 Task: Add a condition where "Channel Is Text" in recently solved tickets.
Action: Mouse moved to (132, 444)
Screenshot: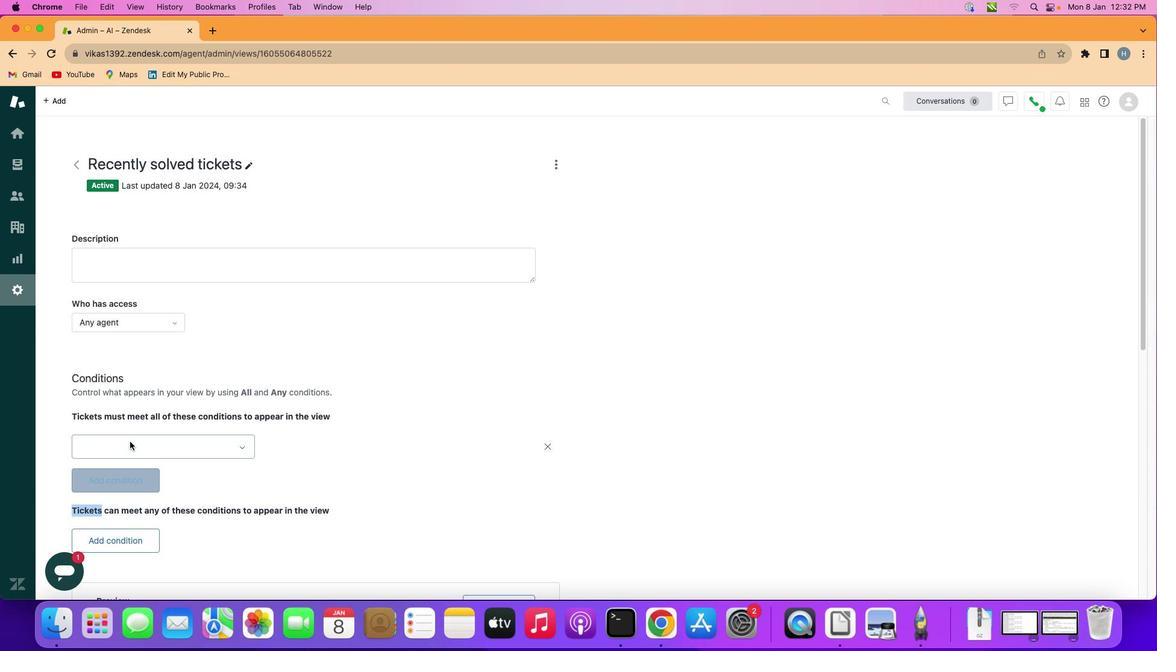 
Action: Mouse pressed left at (132, 444)
Screenshot: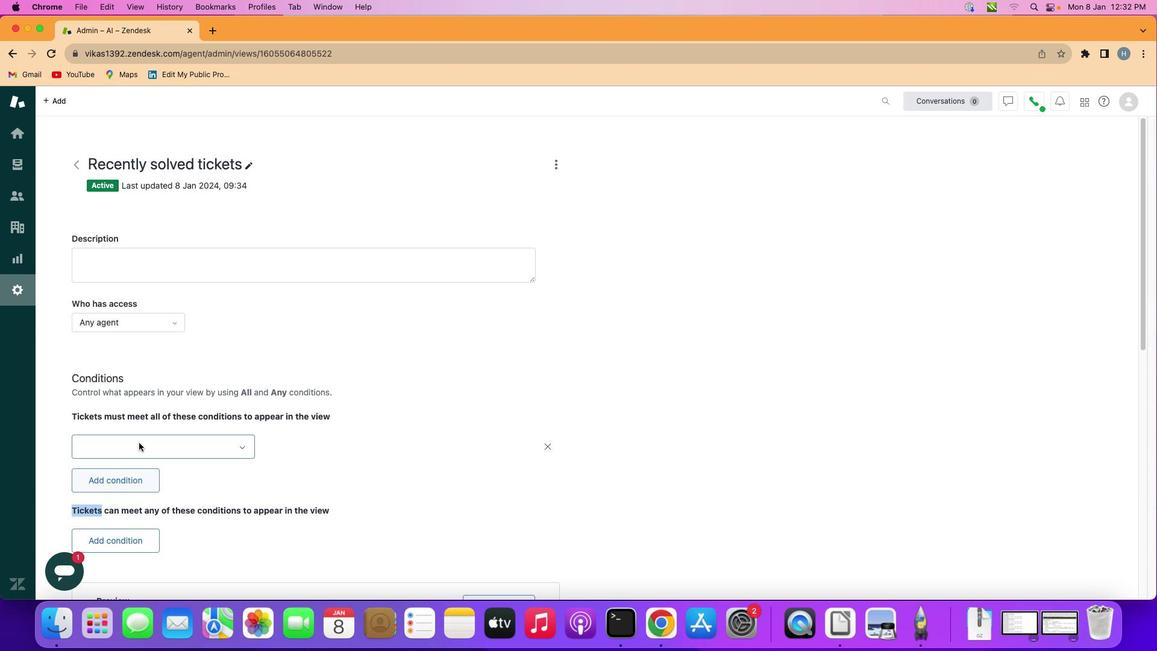 
Action: Mouse moved to (194, 445)
Screenshot: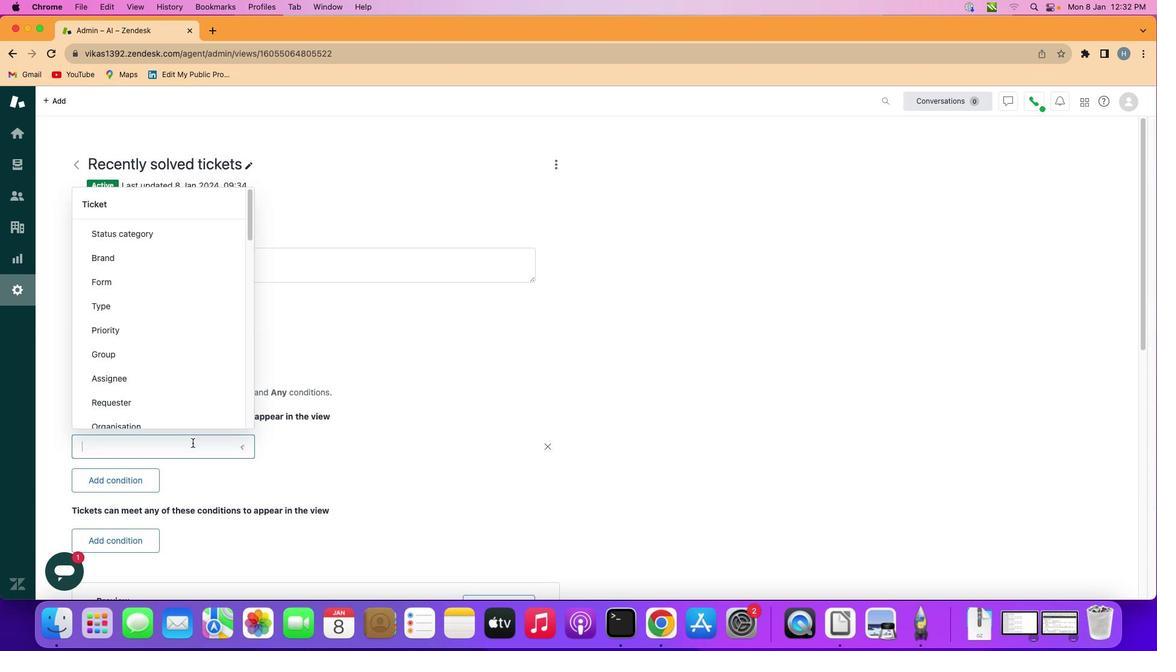
Action: Mouse pressed left at (194, 445)
Screenshot: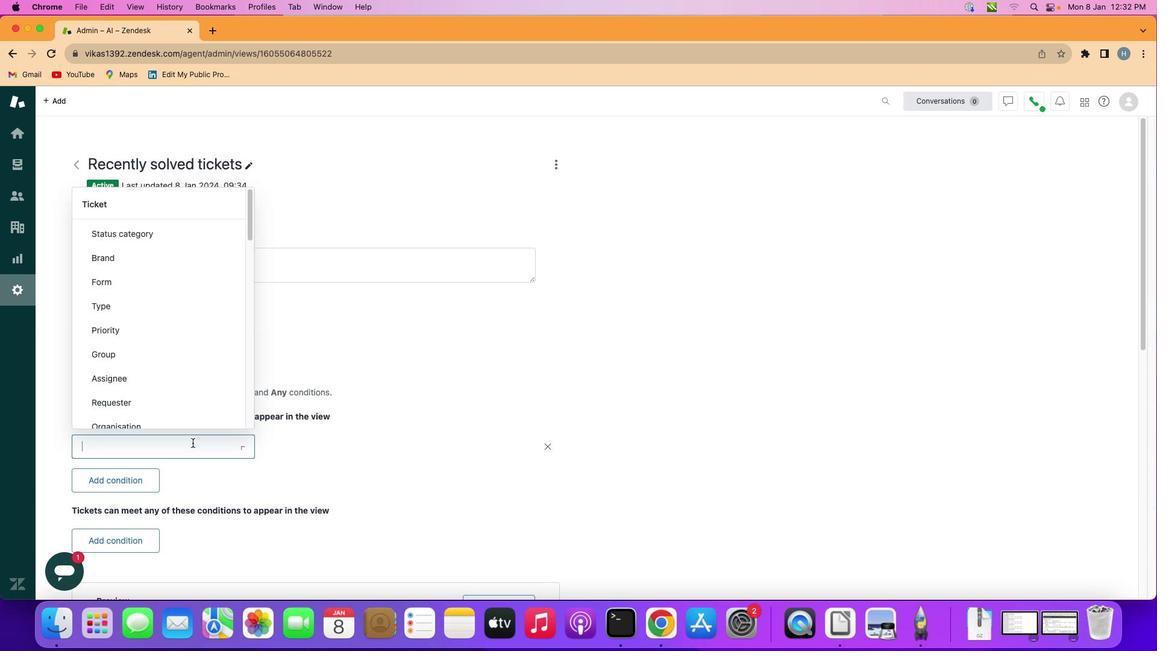 
Action: Mouse moved to (200, 294)
Screenshot: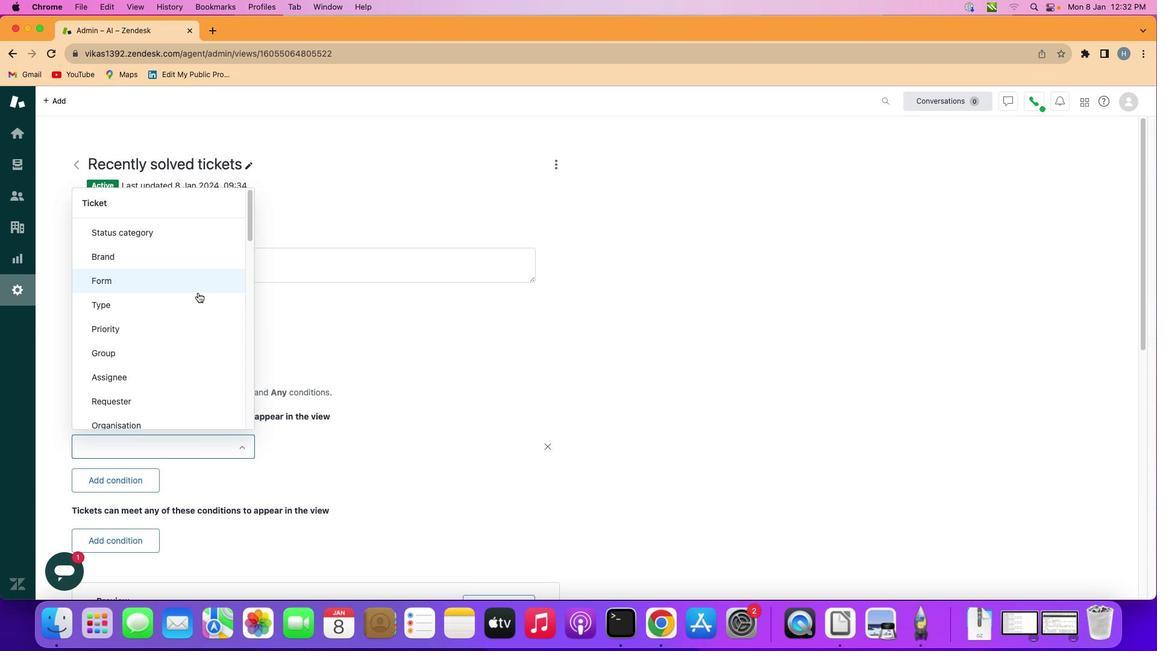 
Action: Mouse scrolled (200, 294) with delta (2, 1)
Screenshot: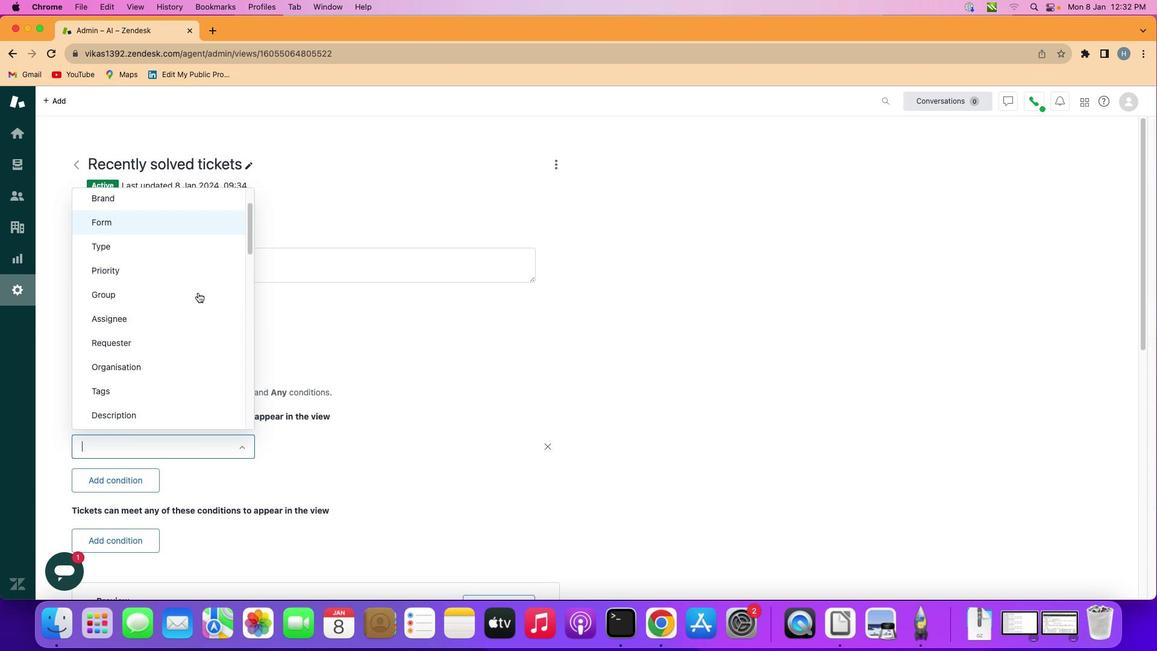 
Action: Mouse scrolled (200, 294) with delta (2, 1)
Screenshot: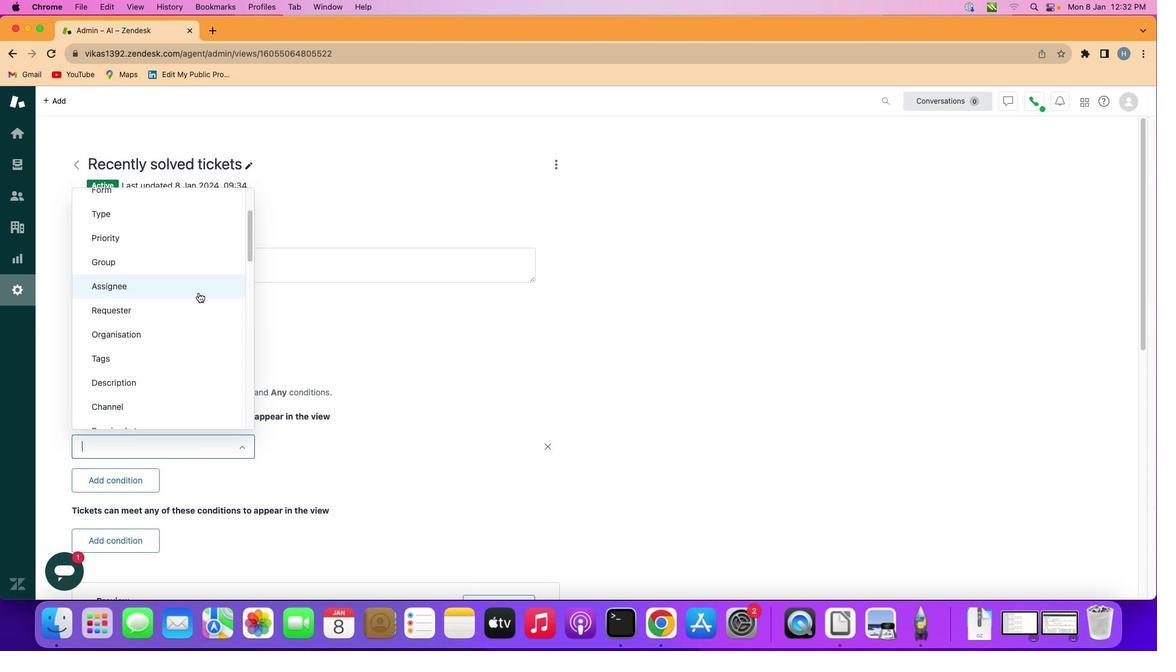 
Action: Mouse scrolled (200, 294) with delta (2, 1)
Screenshot: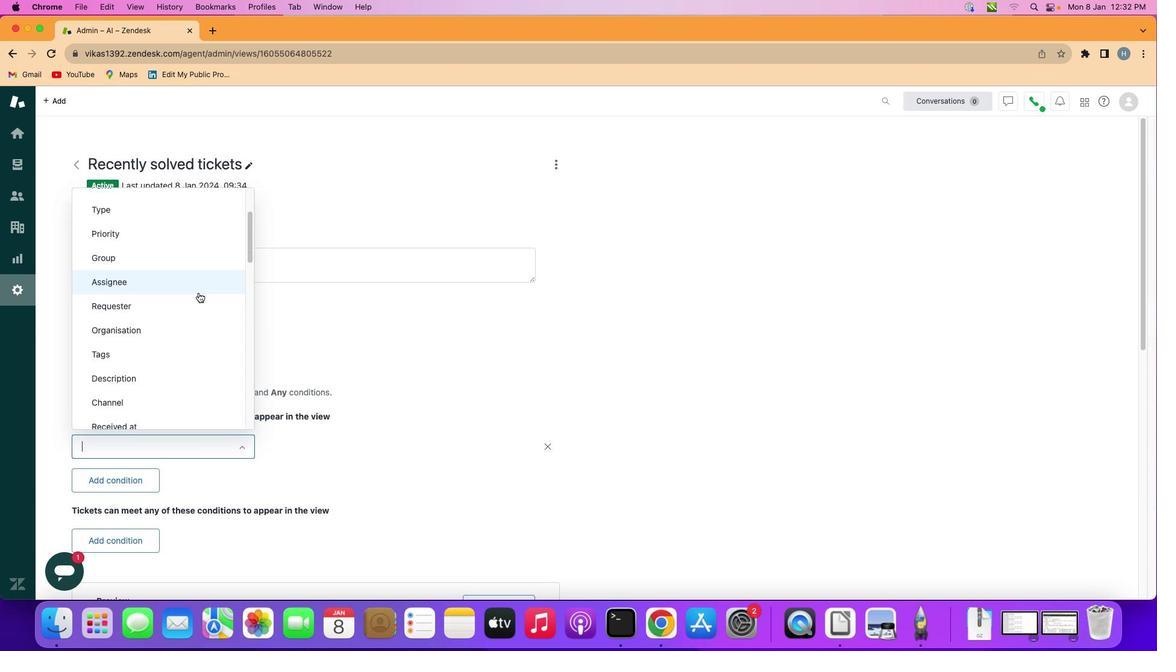 
Action: Mouse scrolled (200, 294) with delta (2, 1)
Screenshot: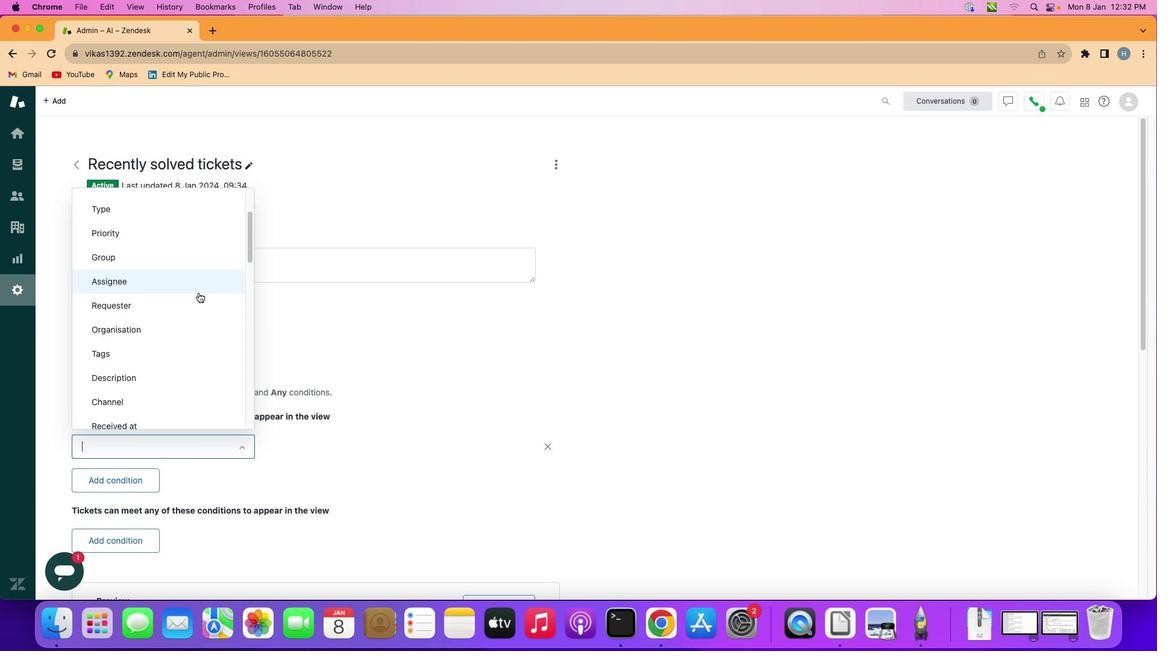 
Action: Mouse moved to (201, 294)
Screenshot: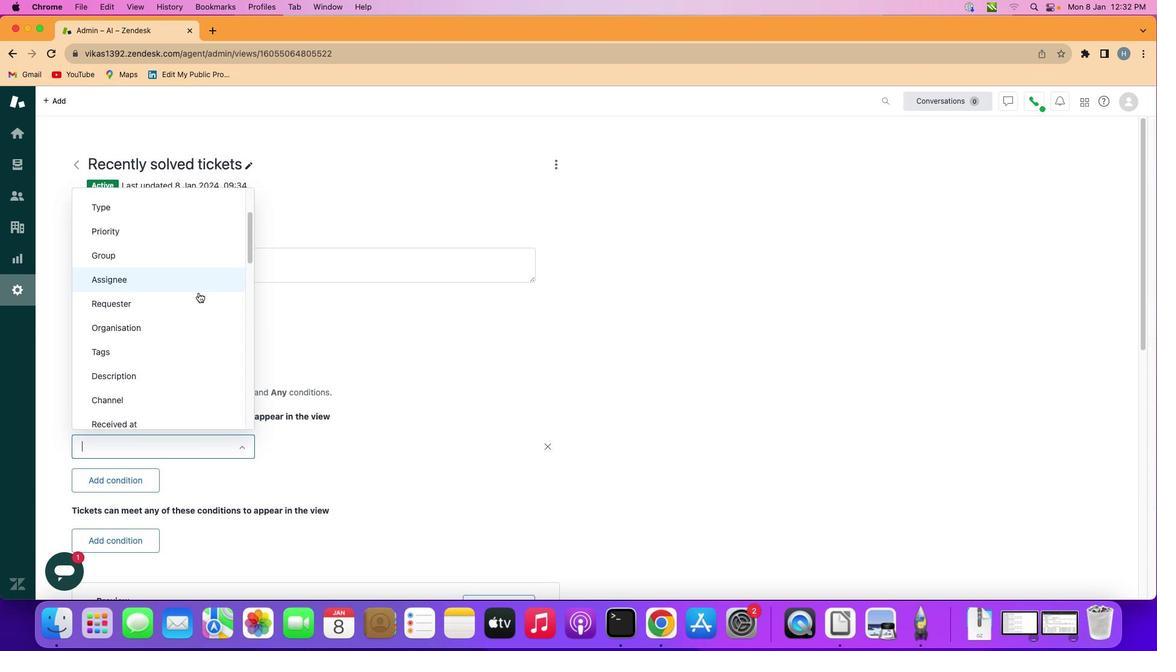 
Action: Mouse scrolled (201, 294) with delta (2, 1)
Screenshot: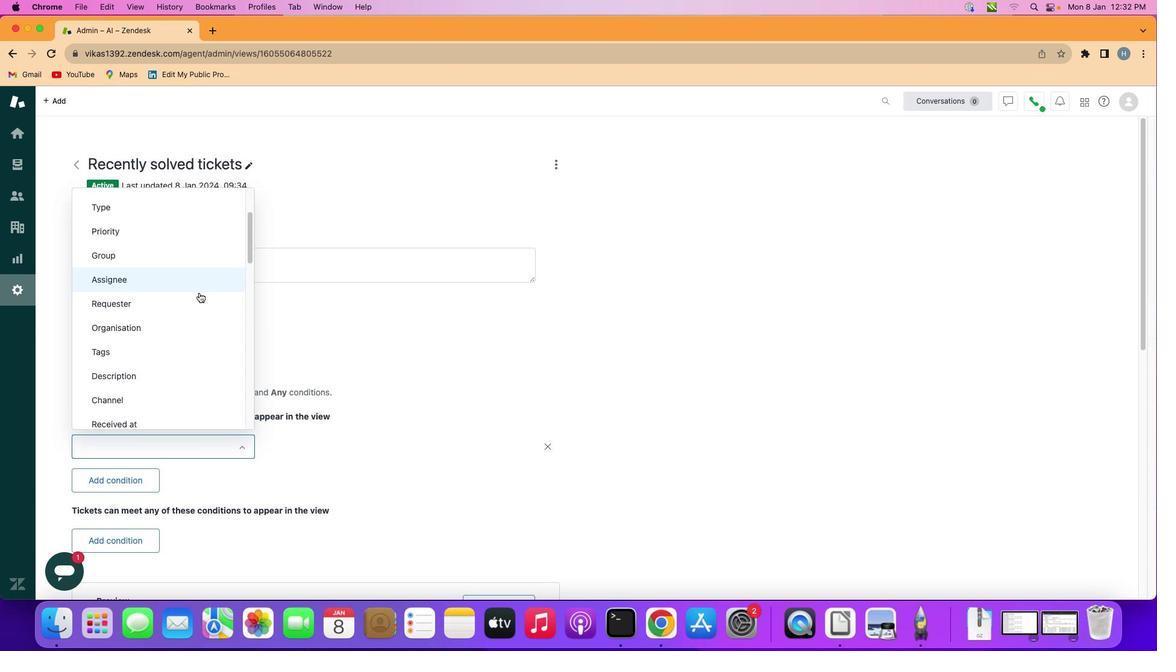 
Action: Mouse moved to (177, 396)
Screenshot: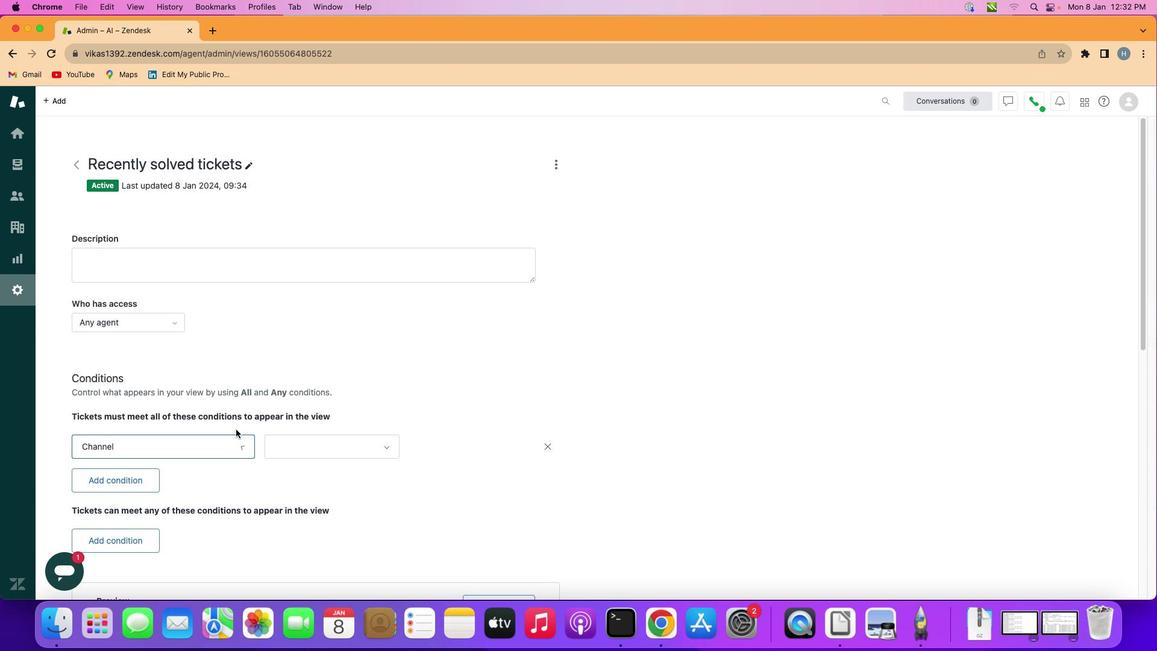 
Action: Mouse pressed left at (177, 396)
Screenshot: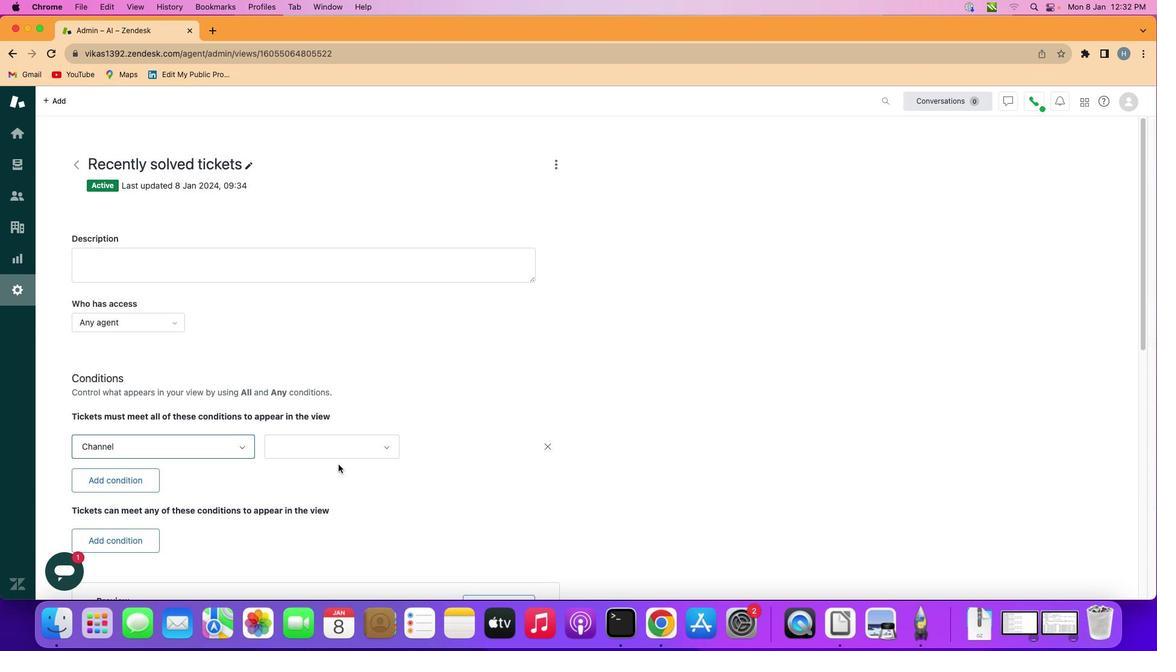 
Action: Mouse moved to (356, 449)
Screenshot: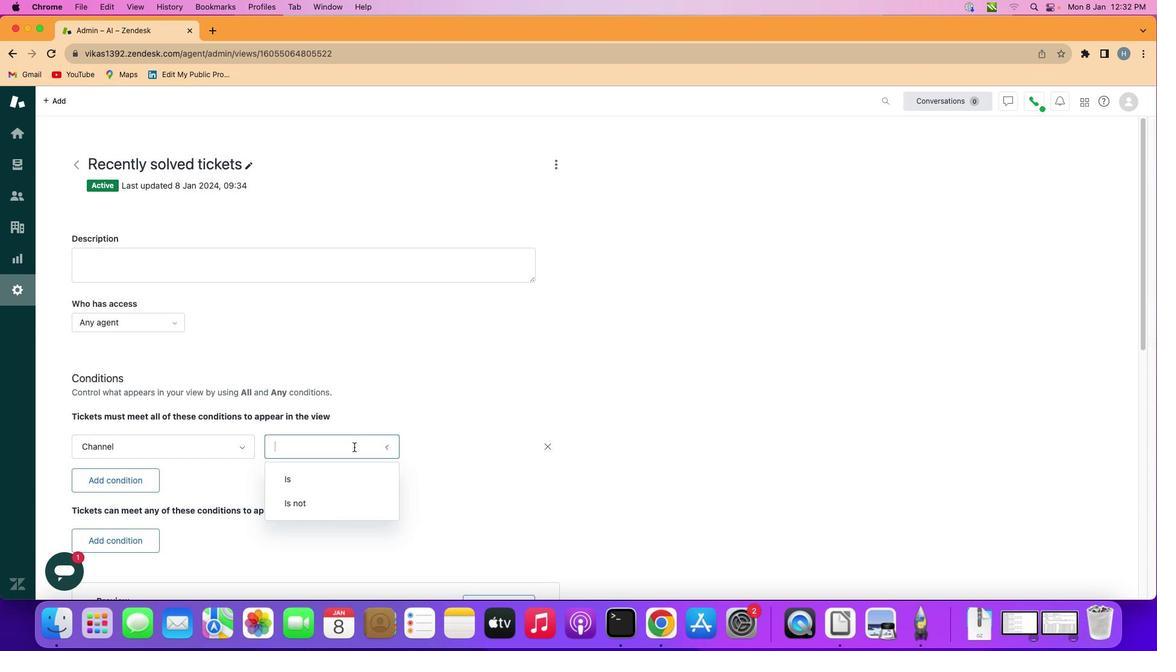 
Action: Mouse pressed left at (356, 449)
Screenshot: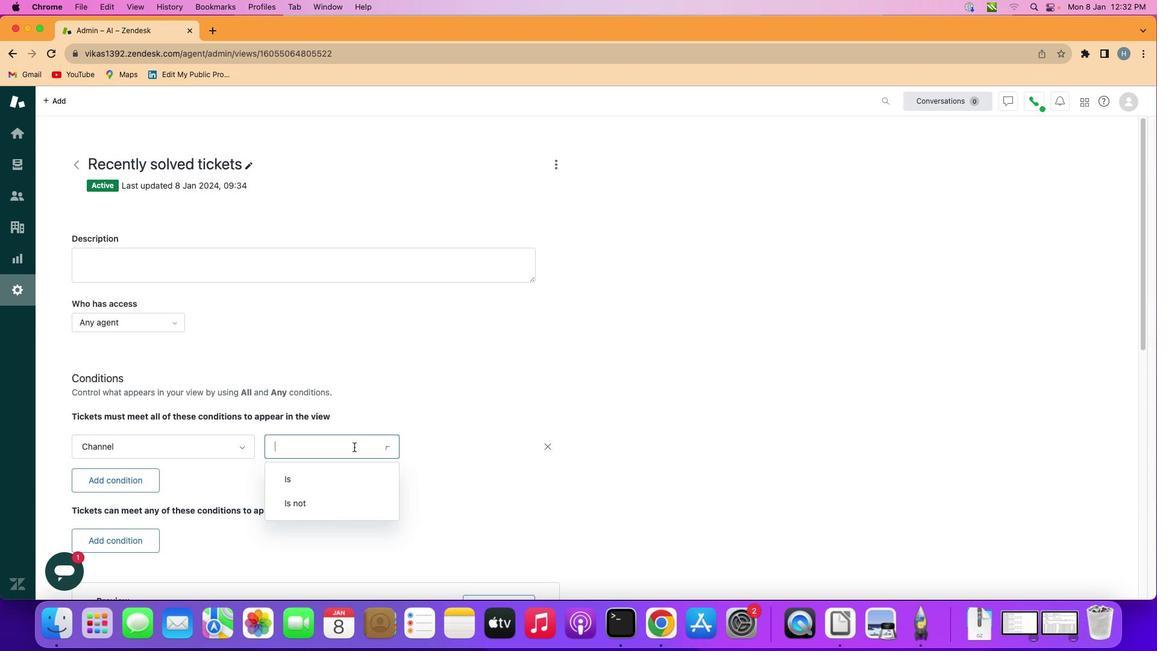 
Action: Mouse moved to (343, 479)
Screenshot: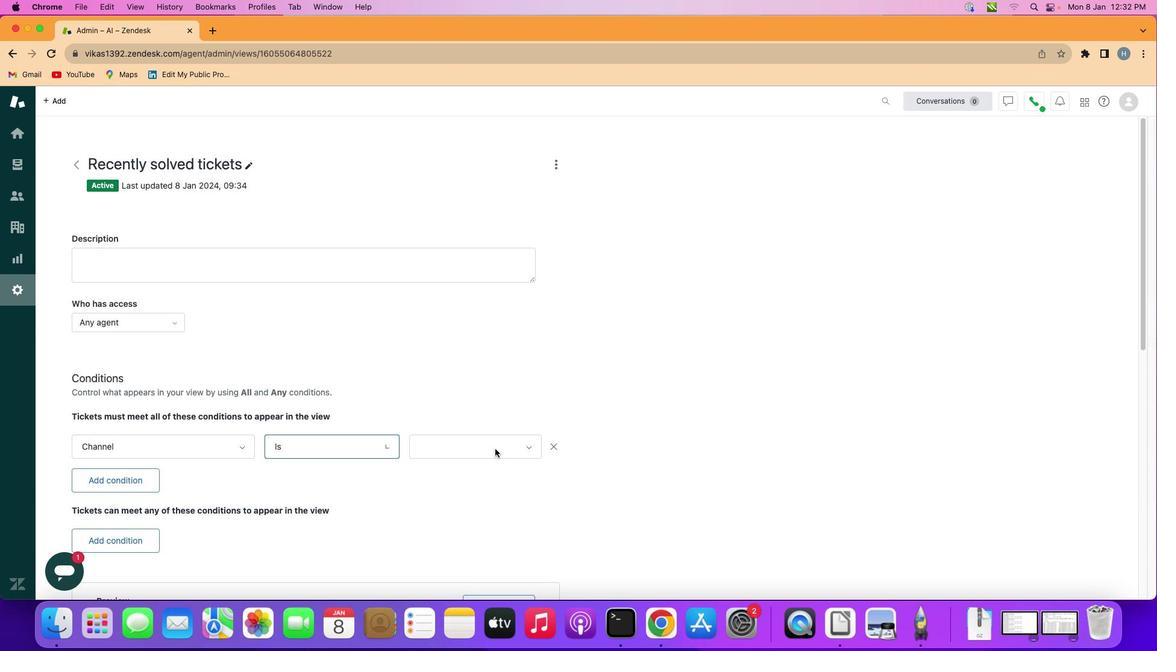 
Action: Mouse pressed left at (343, 479)
Screenshot: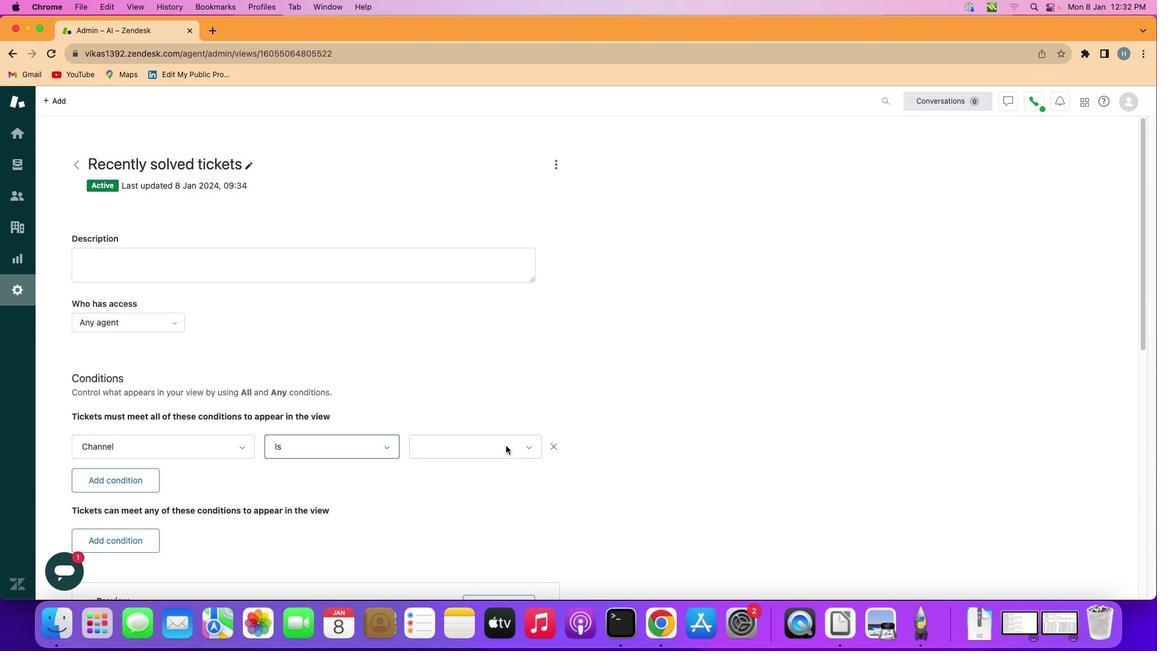 
Action: Mouse moved to (512, 446)
Screenshot: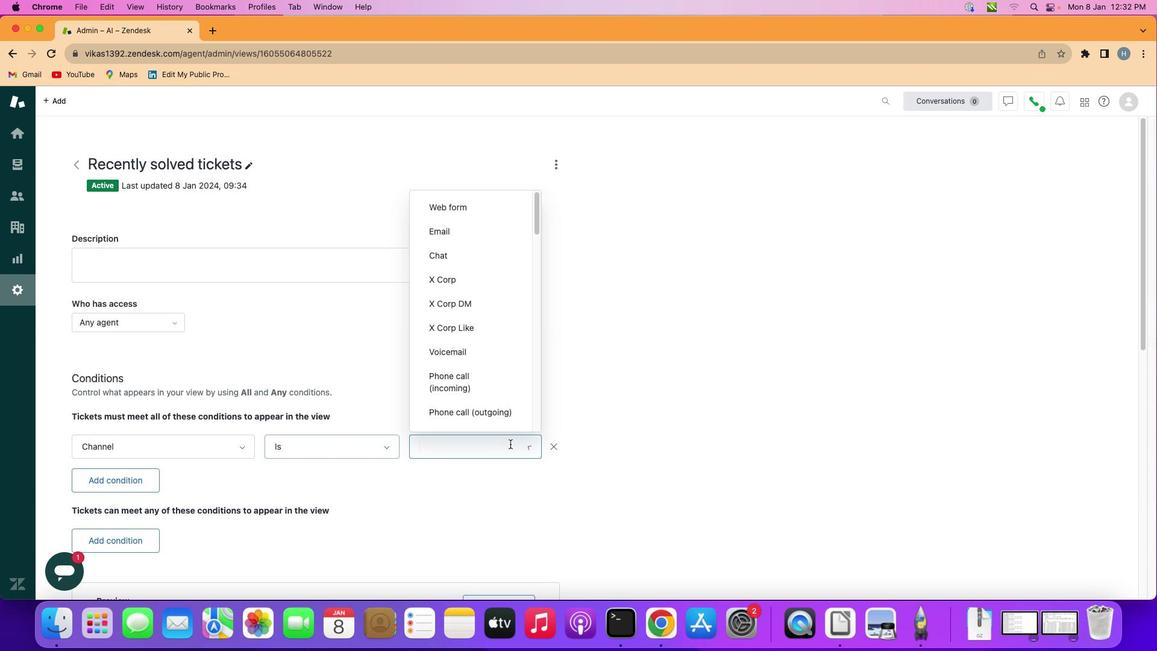 
Action: Mouse pressed left at (512, 446)
Screenshot: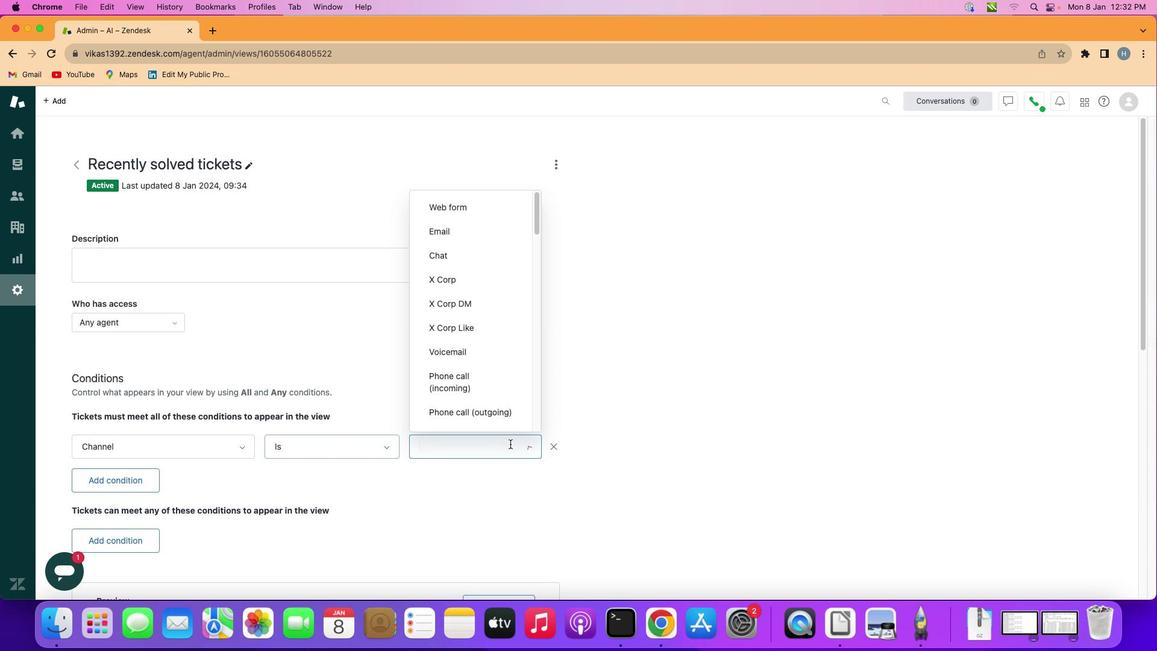 
Action: Mouse moved to (502, 349)
Screenshot: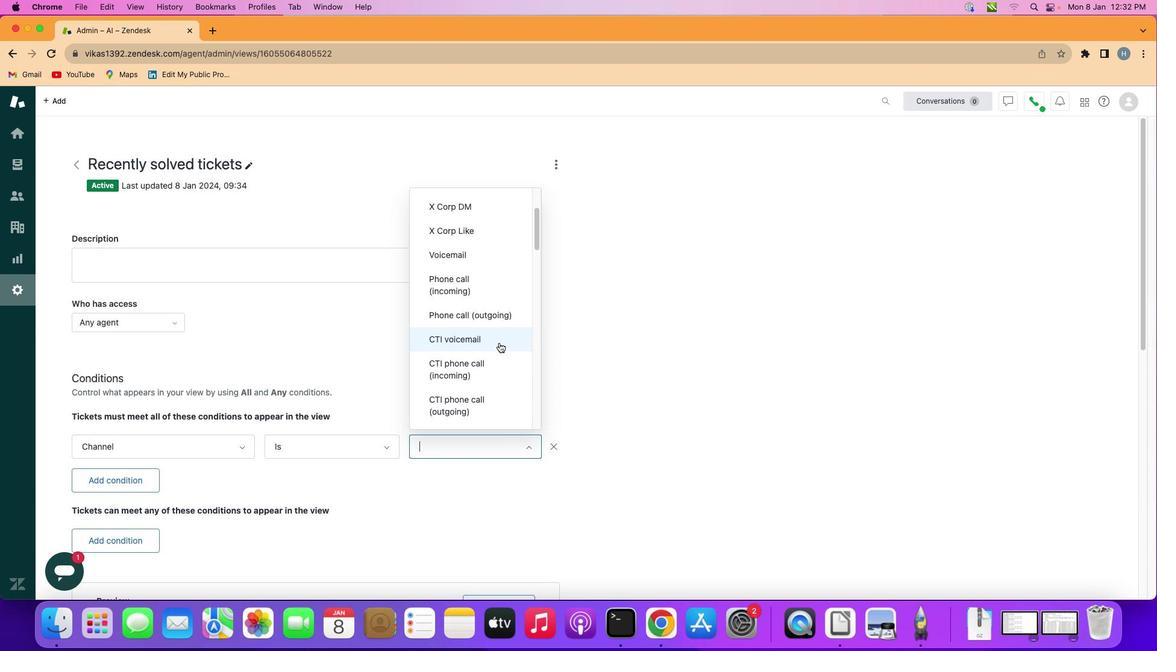 
Action: Mouse scrolled (502, 349) with delta (2, 1)
Screenshot: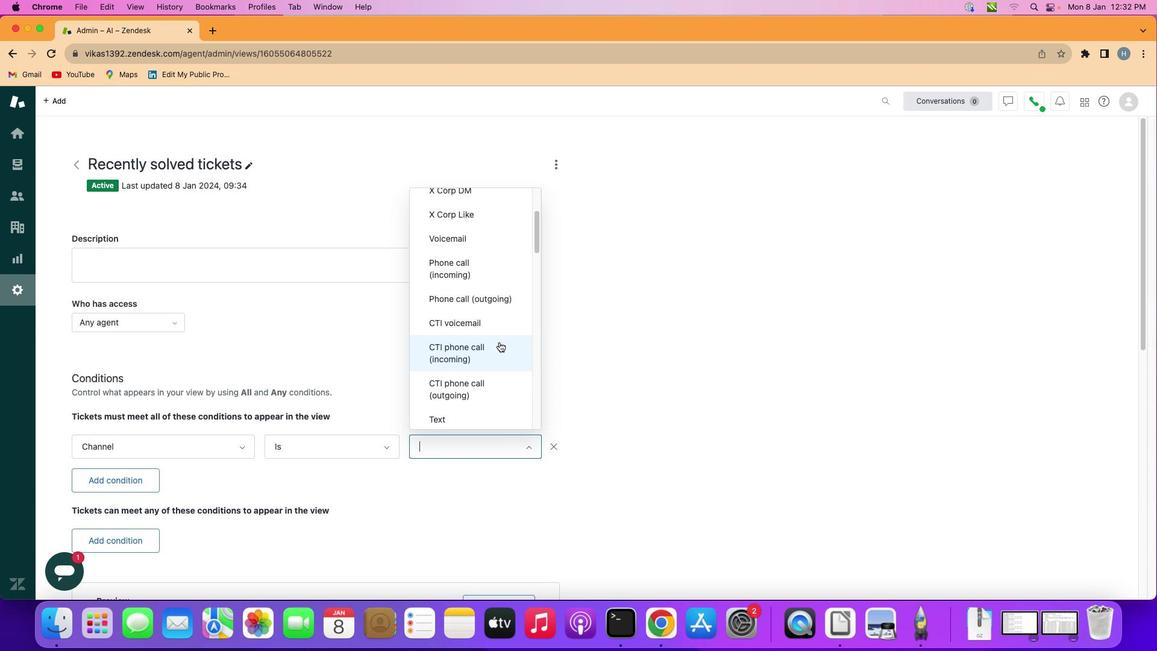 
Action: Mouse scrolled (502, 349) with delta (2, 1)
Screenshot: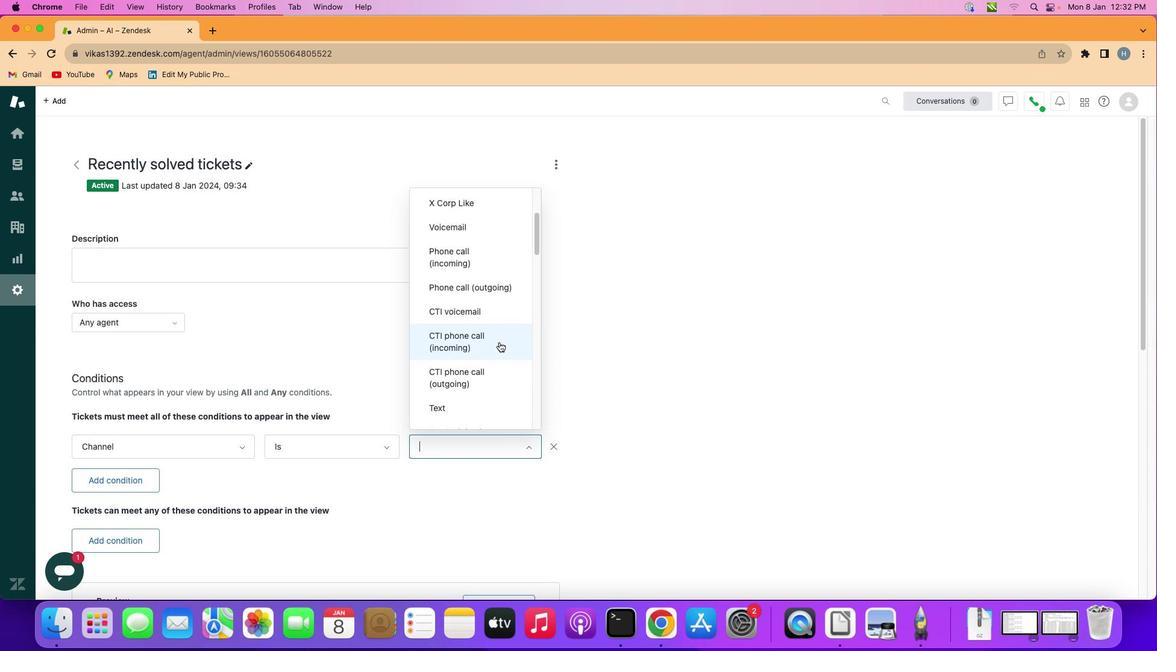 
Action: Mouse moved to (502, 349)
Screenshot: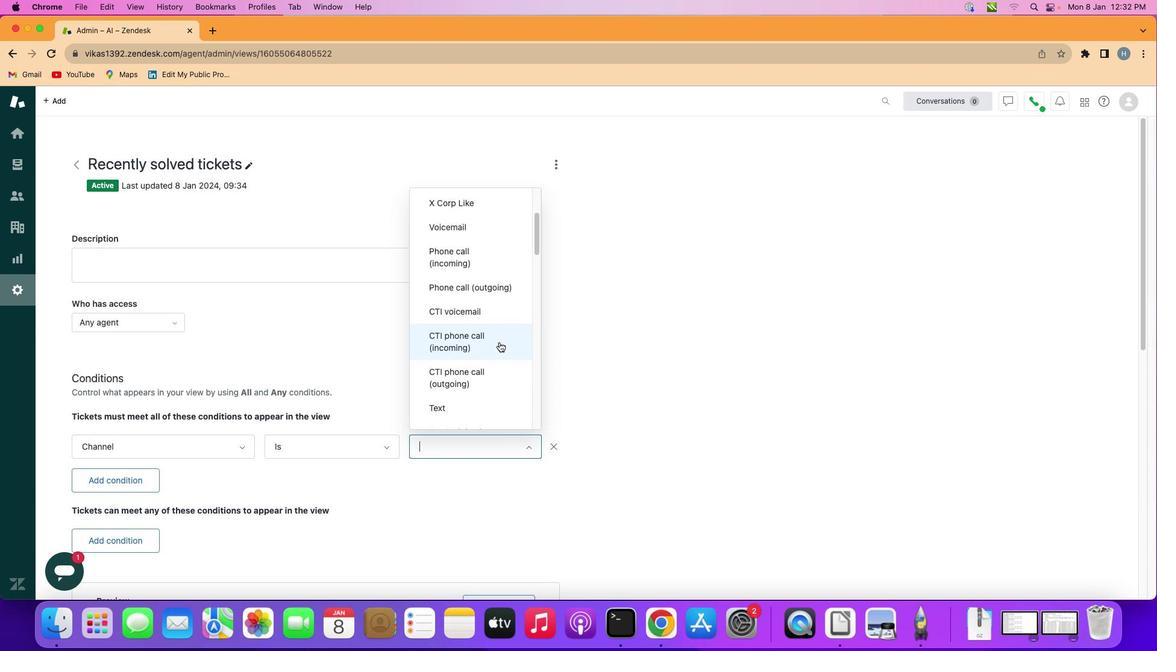 
Action: Mouse scrolled (502, 349) with delta (2, 1)
Screenshot: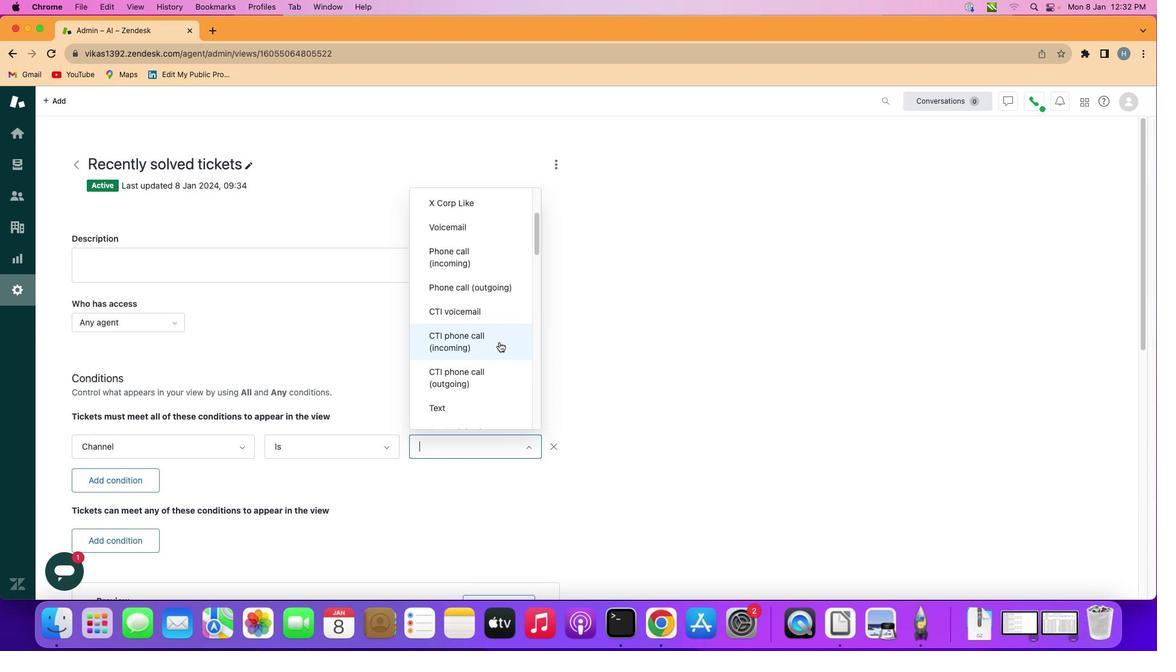 
Action: Mouse moved to (502, 348)
Screenshot: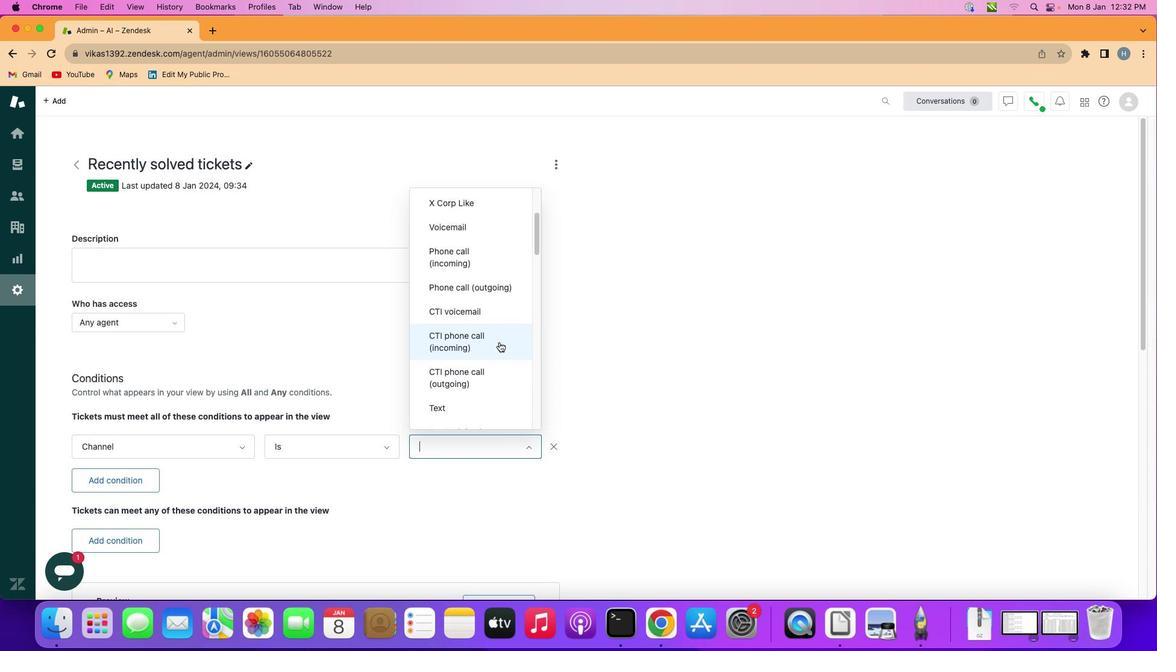 
Action: Mouse scrolled (502, 348) with delta (2, 1)
Screenshot: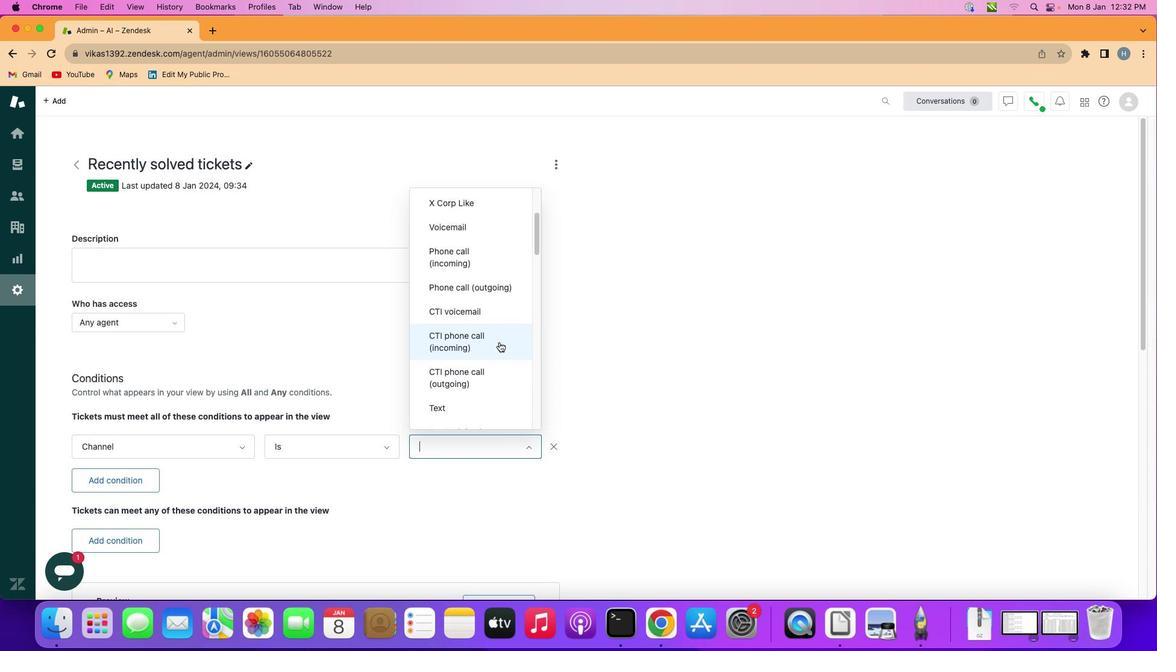 
Action: Mouse moved to (502, 344)
Screenshot: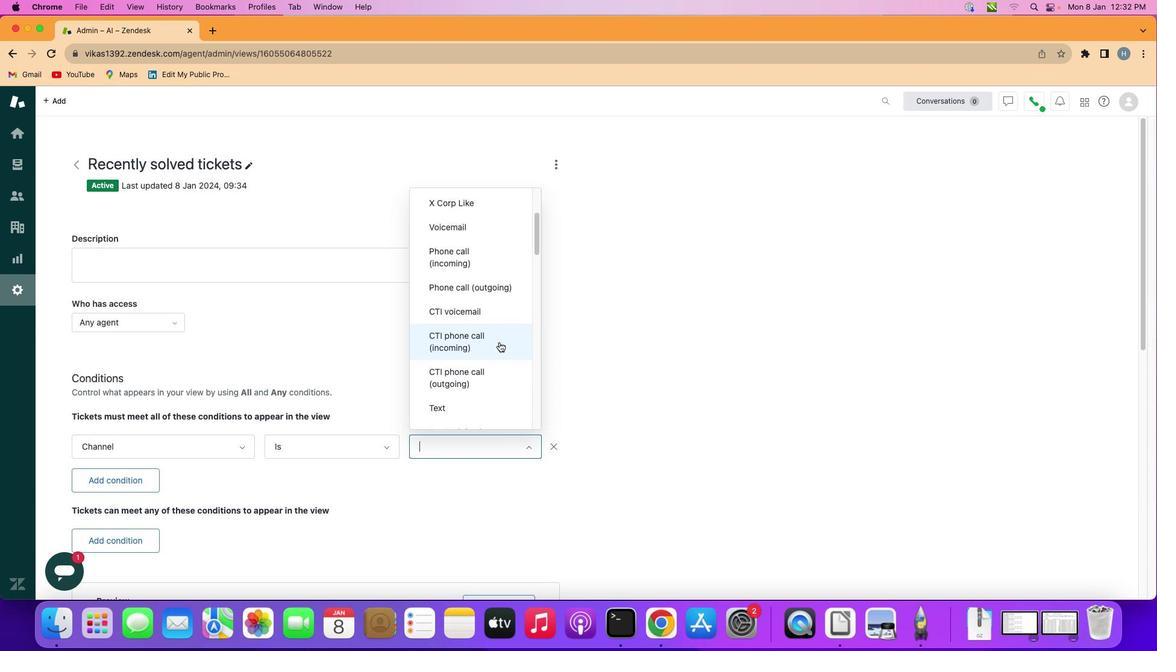 
Action: Mouse scrolled (502, 344) with delta (2, 1)
Screenshot: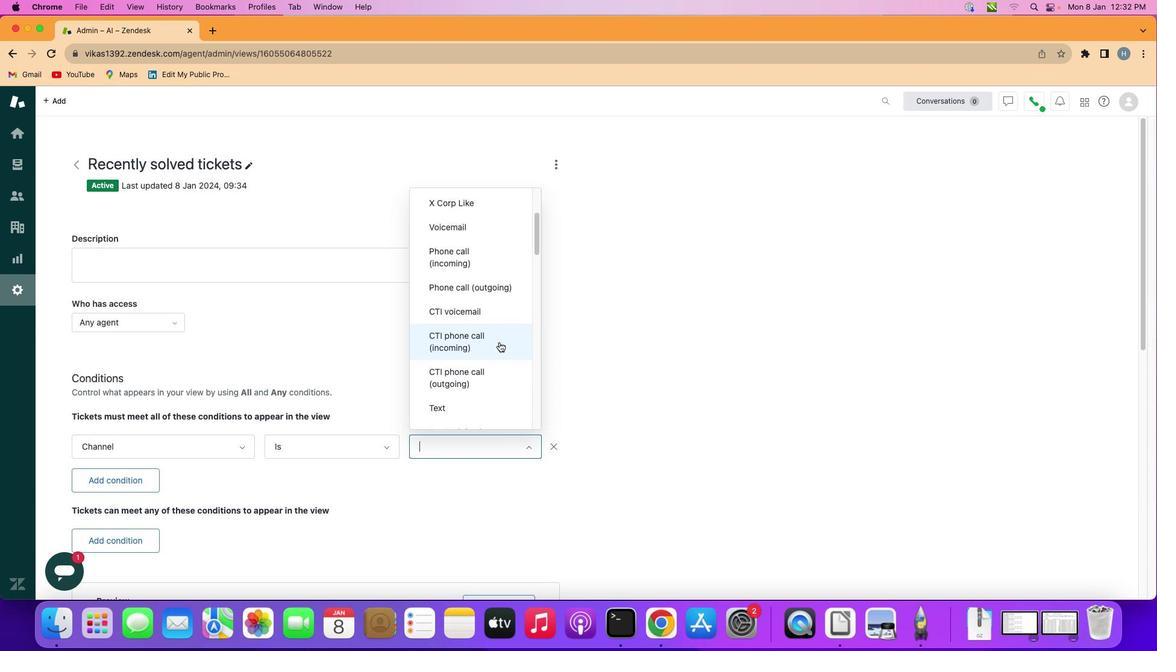 
Action: Mouse moved to (475, 406)
Screenshot: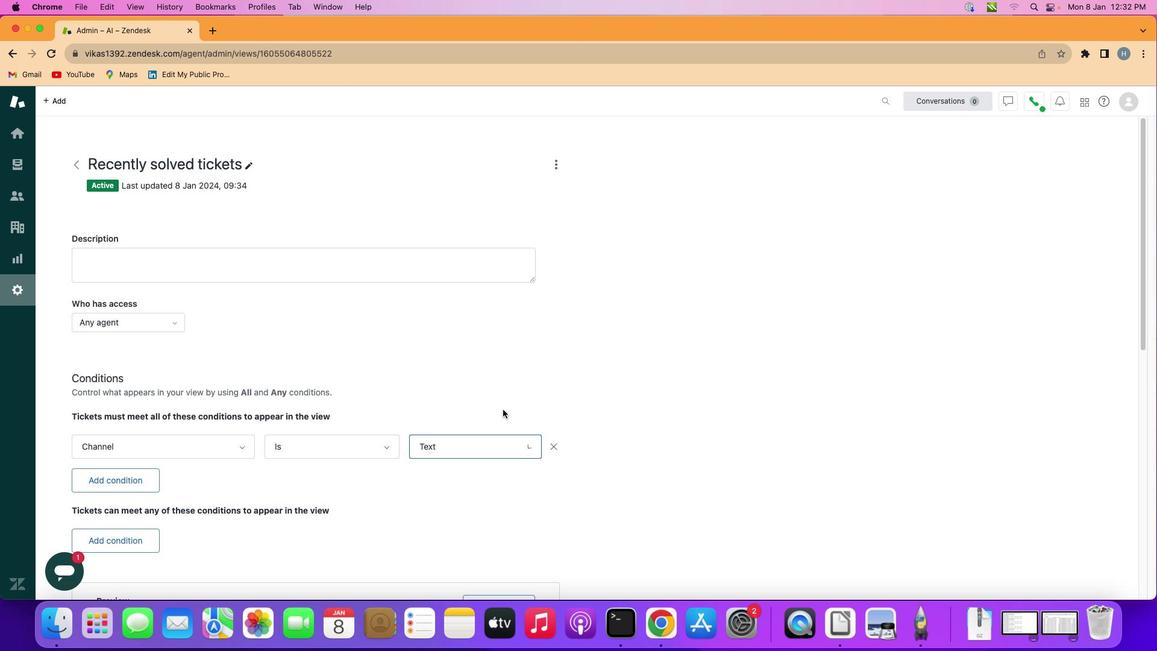 
Action: Mouse pressed left at (475, 406)
Screenshot: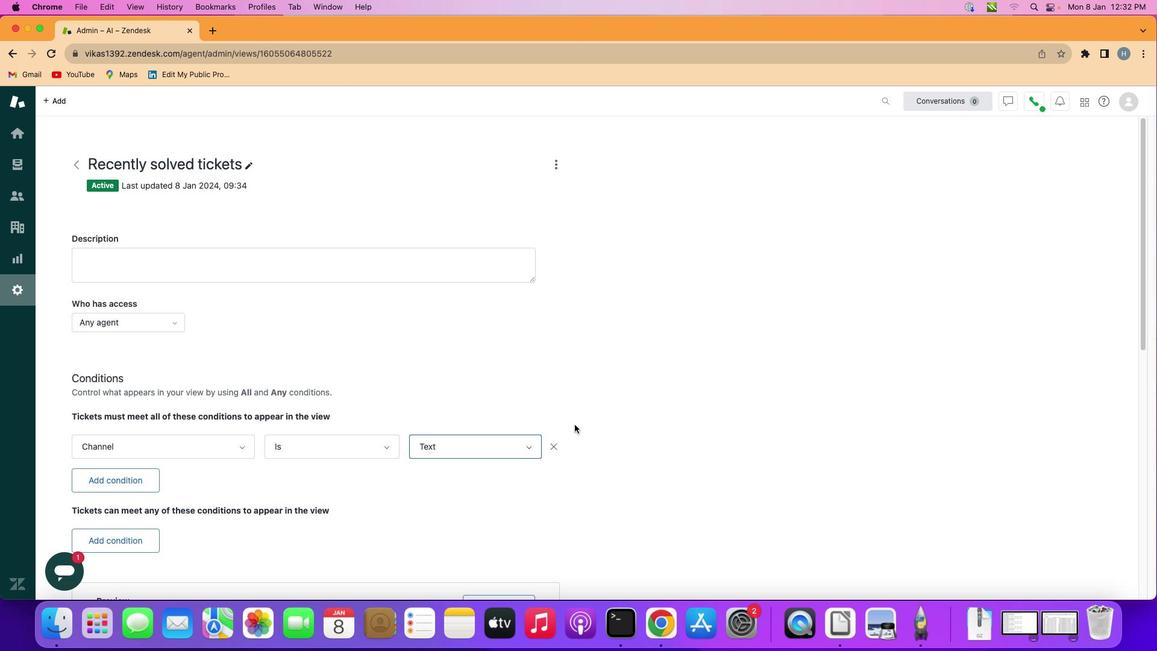 
Action: Mouse moved to (589, 432)
Screenshot: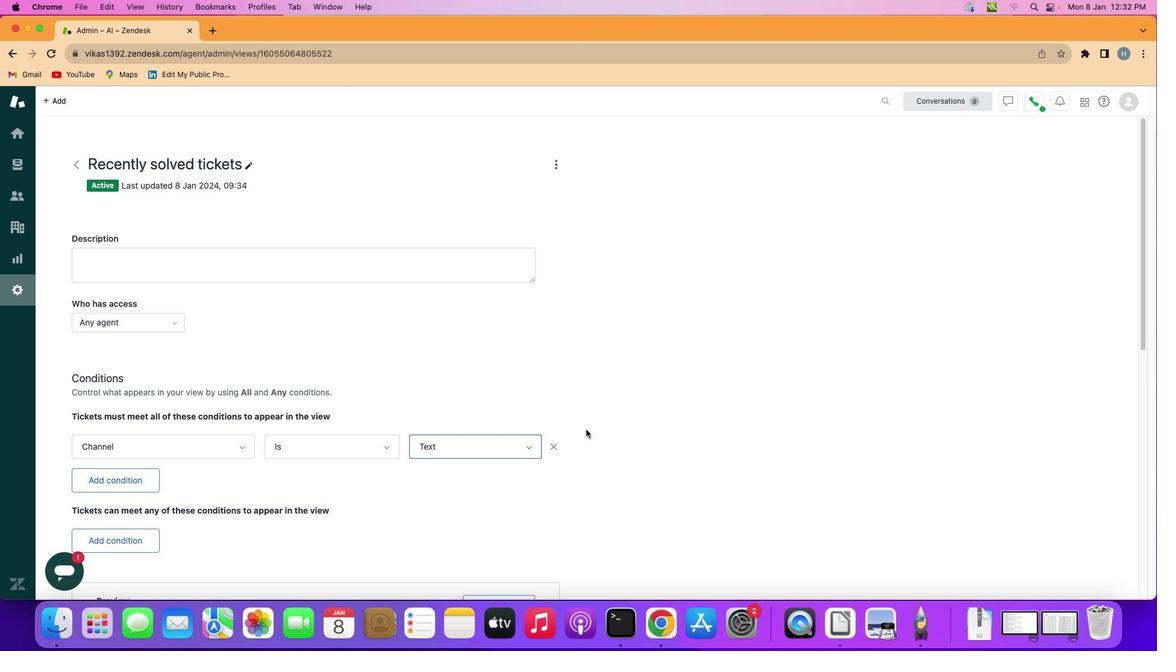 
